 Task: Add username "wilsick".
Action: Mouse moved to (701, 93)
Screenshot: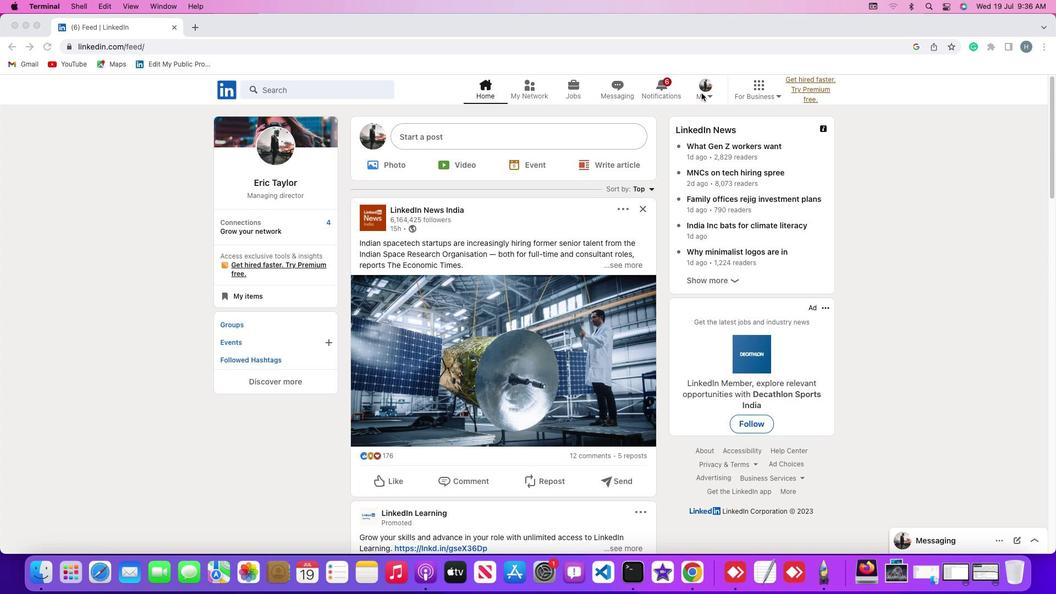 
Action: Mouse pressed left at (701, 93)
Screenshot: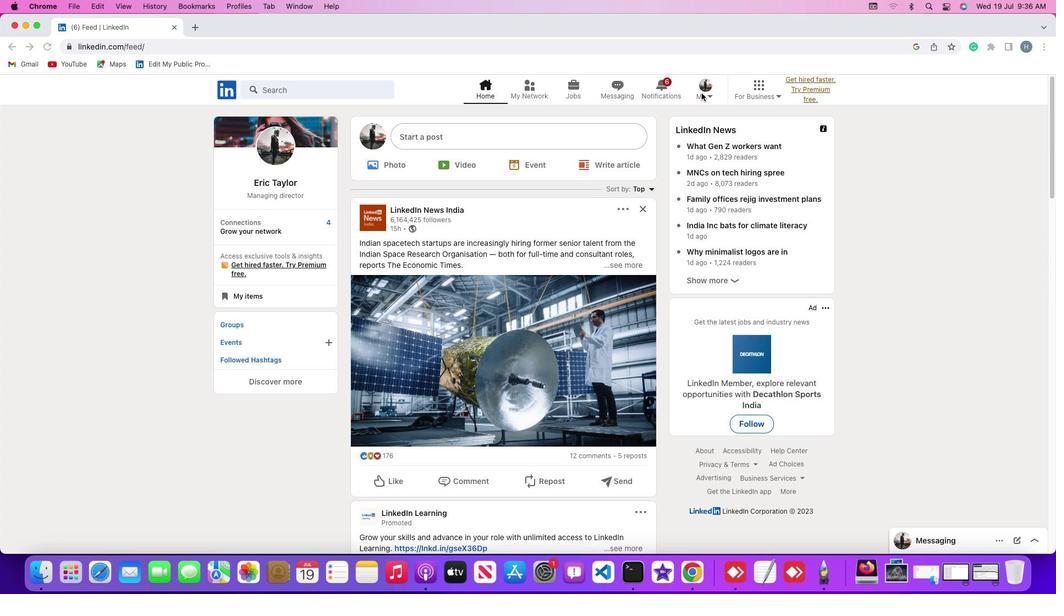 
Action: Mouse moved to (711, 94)
Screenshot: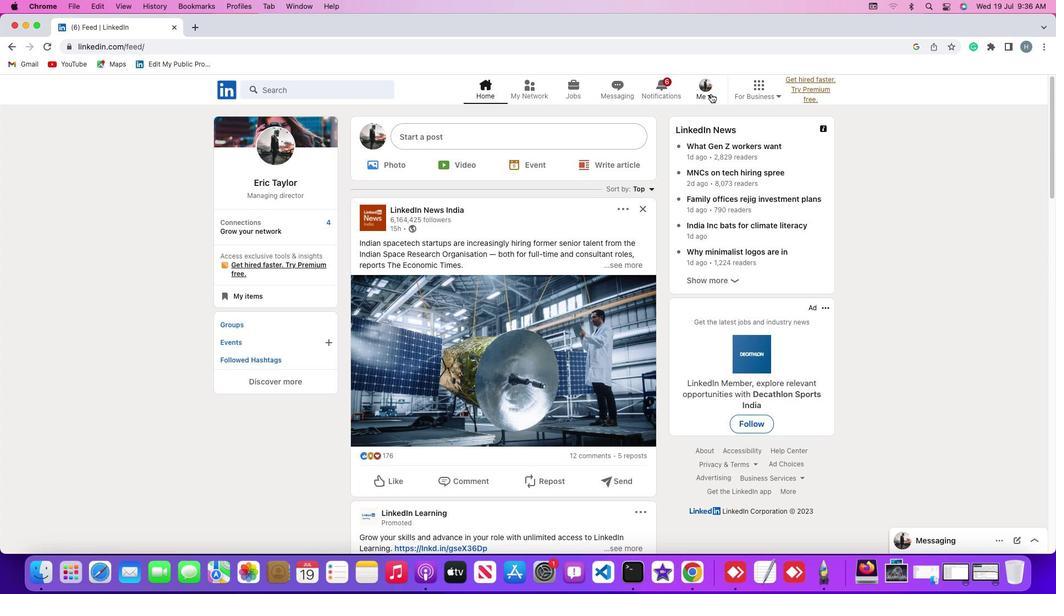 
Action: Mouse pressed left at (711, 94)
Screenshot: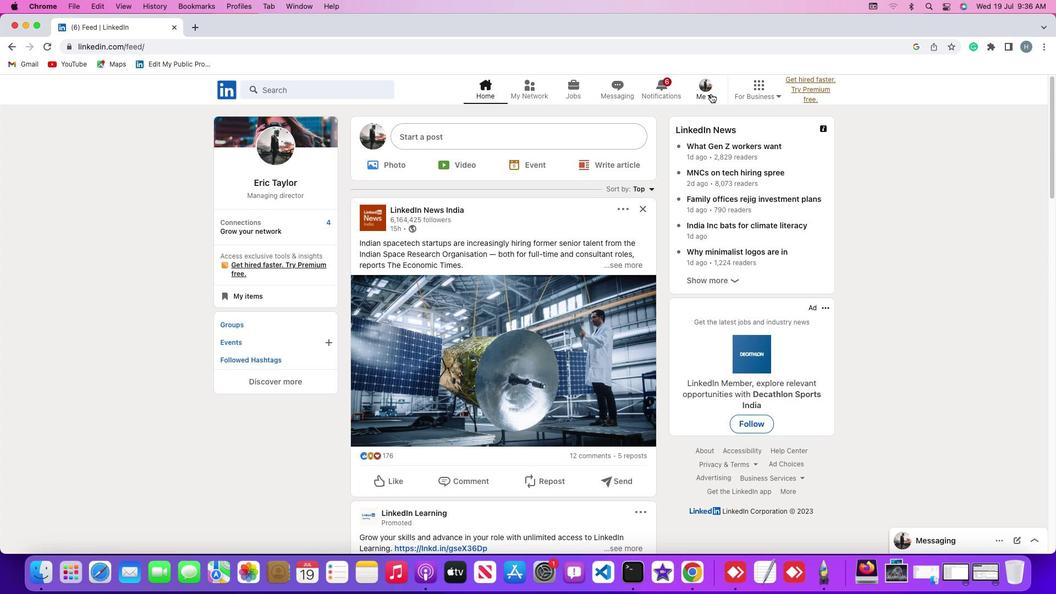 
Action: Mouse moved to (697, 151)
Screenshot: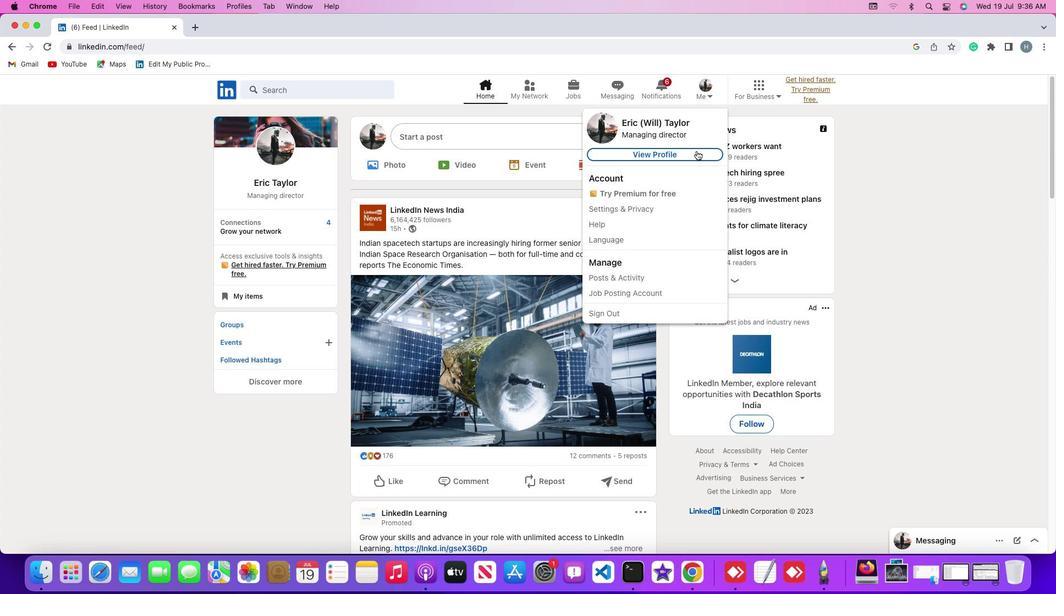 
Action: Mouse pressed left at (697, 151)
Screenshot: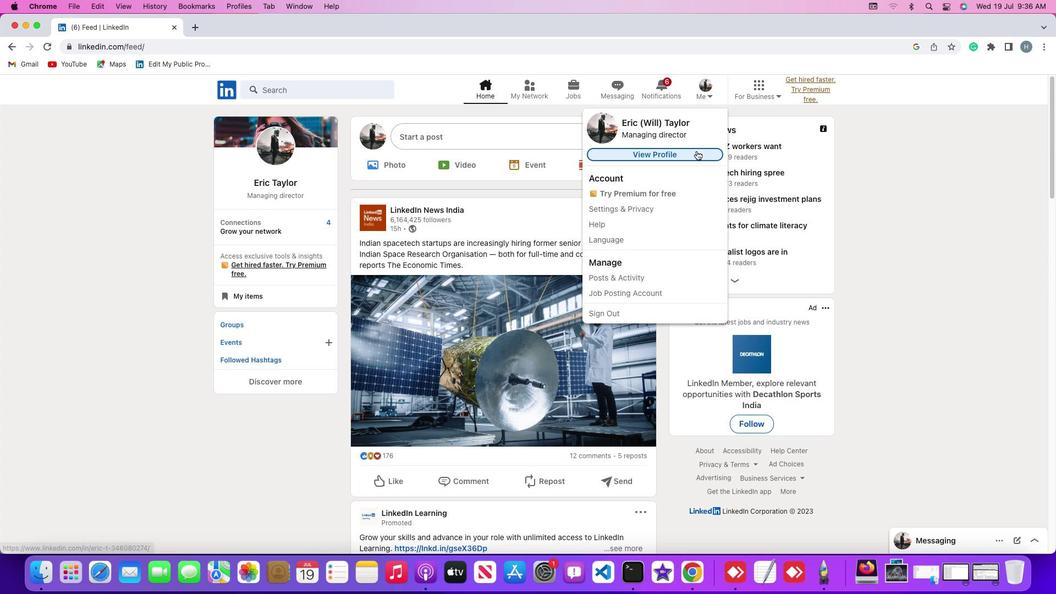 
Action: Mouse moved to (629, 245)
Screenshot: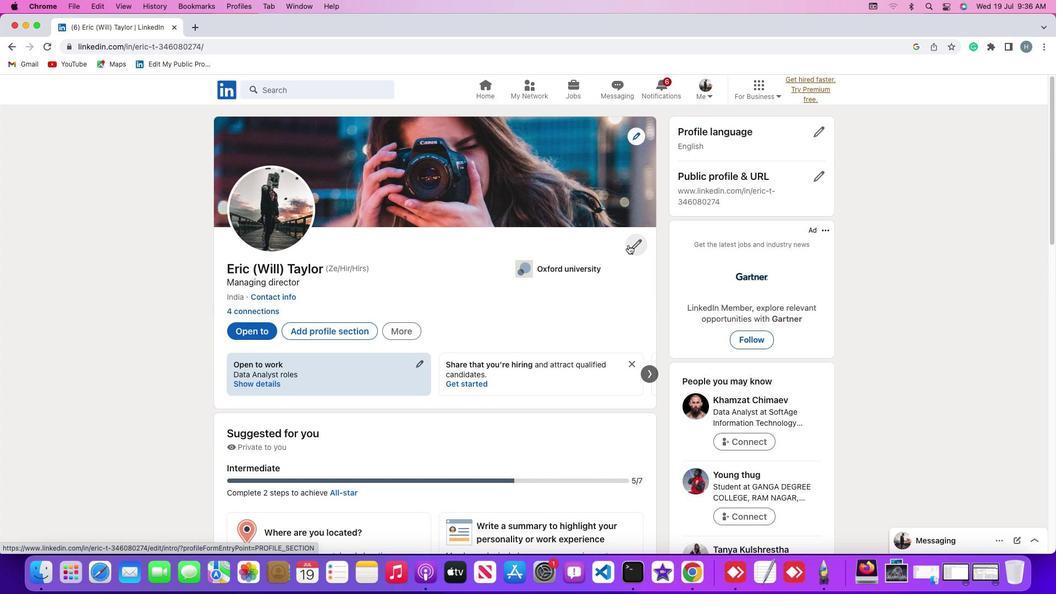 
Action: Mouse pressed left at (629, 245)
Screenshot: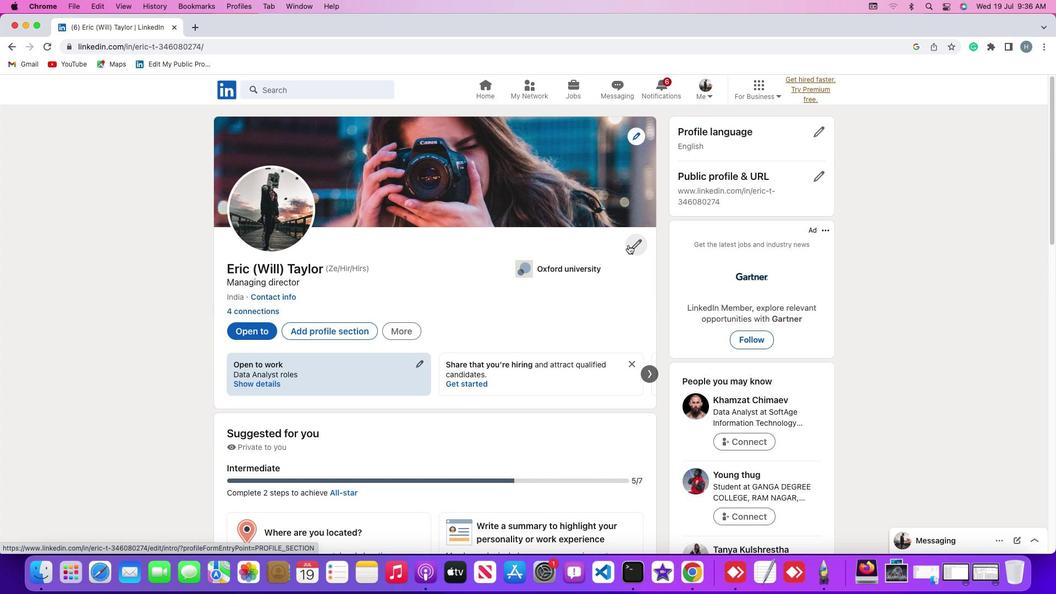 
Action: Mouse moved to (511, 321)
Screenshot: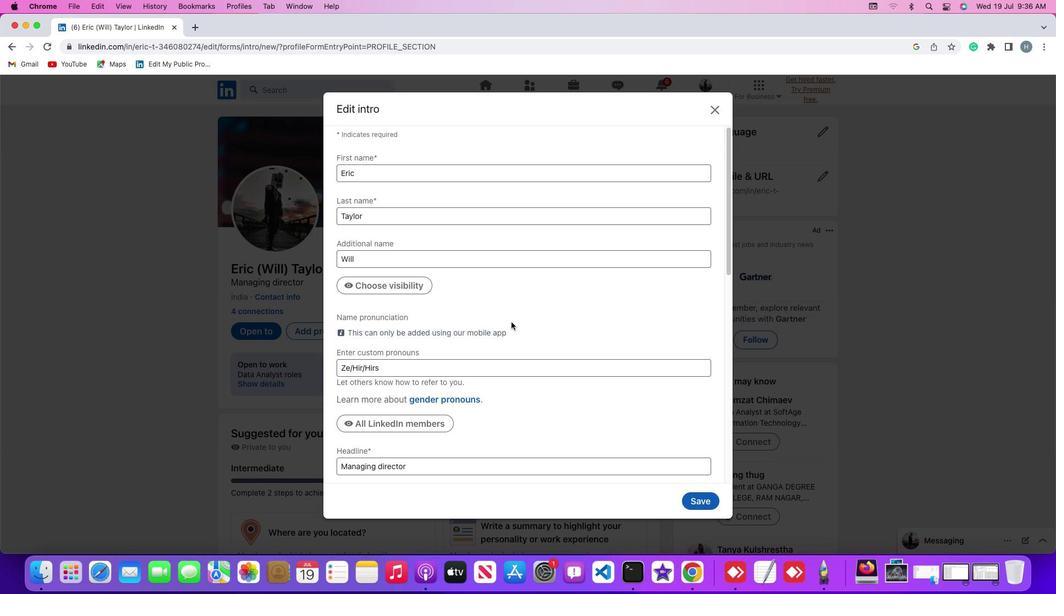 
Action: Mouse scrolled (511, 321) with delta (0, 0)
Screenshot: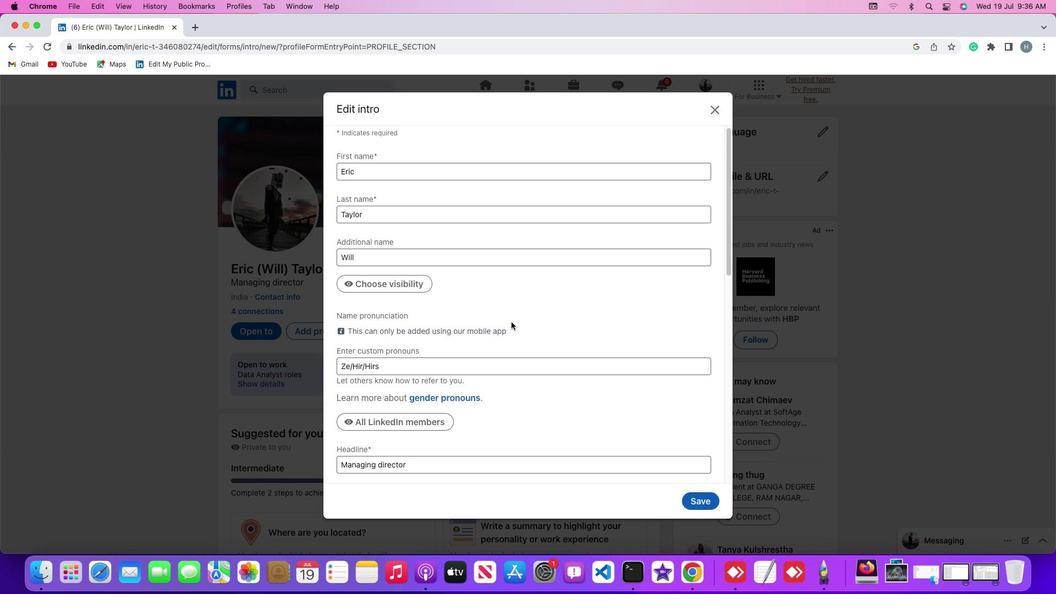 
Action: Mouse scrolled (511, 321) with delta (0, 0)
Screenshot: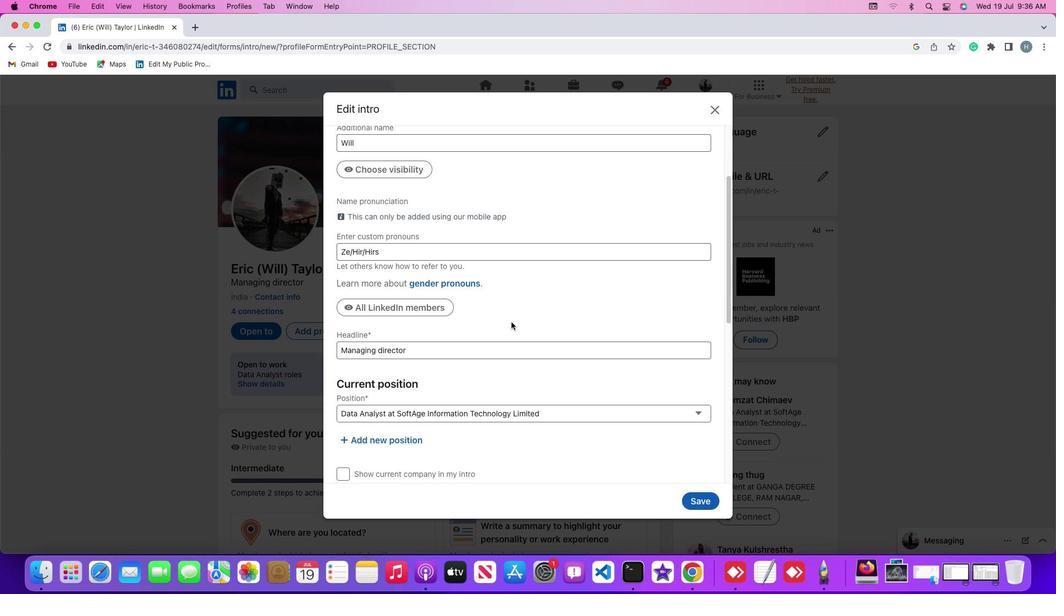 
Action: Mouse scrolled (511, 321) with delta (0, -1)
Screenshot: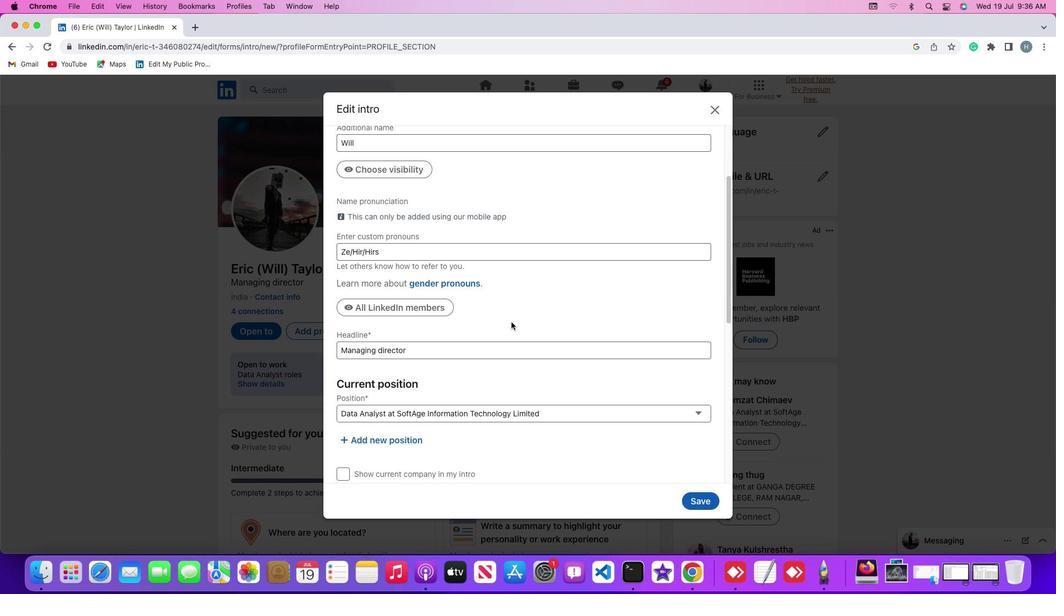 
Action: Mouse scrolled (511, 321) with delta (0, -2)
Screenshot: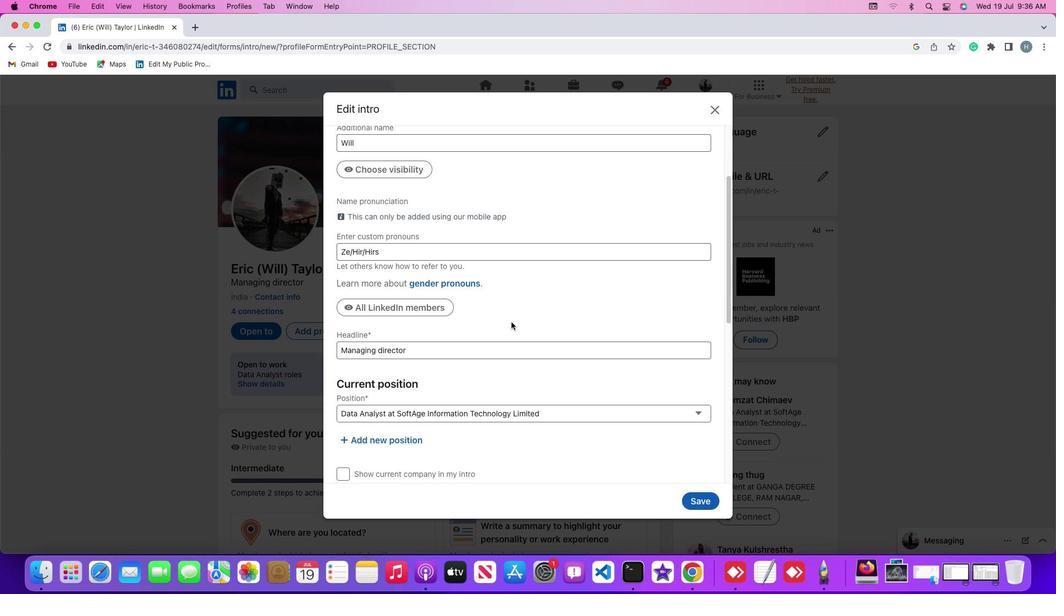 
Action: Mouse scrolled (511, 321) with delta (0, -3)
Screenshot: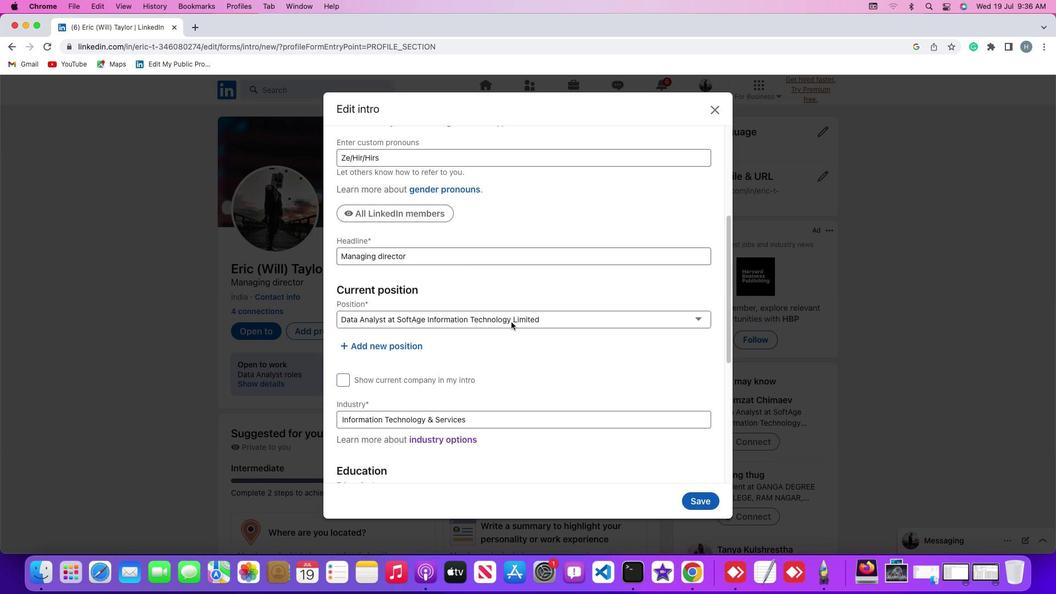 
Action: Mouse scrolled (511, 321) with delta (0, -3)
Screenshot: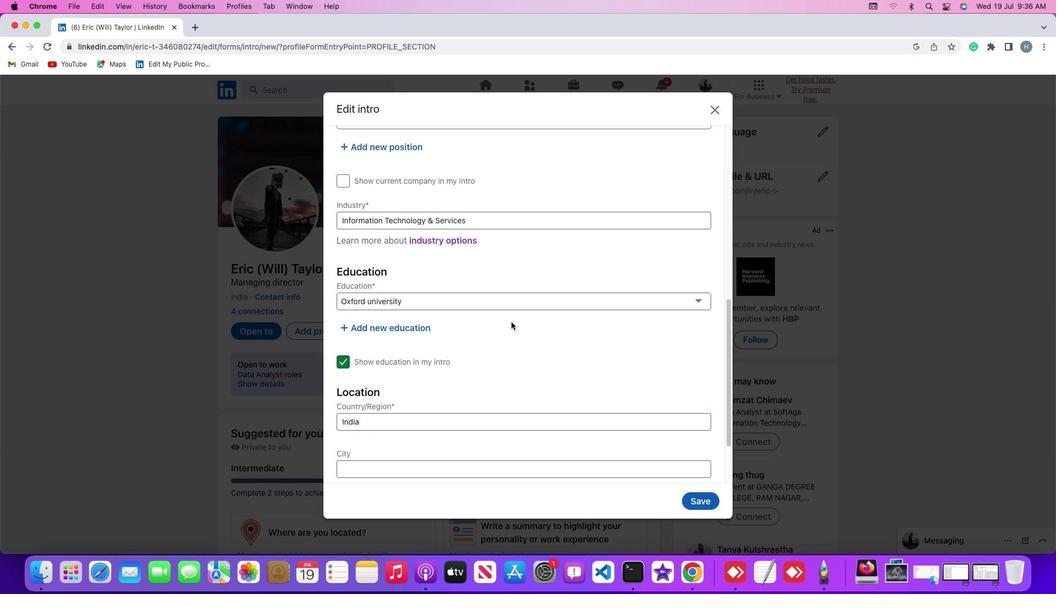 
Action: Mouse scrolled (511, 321) with delta (0, -3)
Screenshot: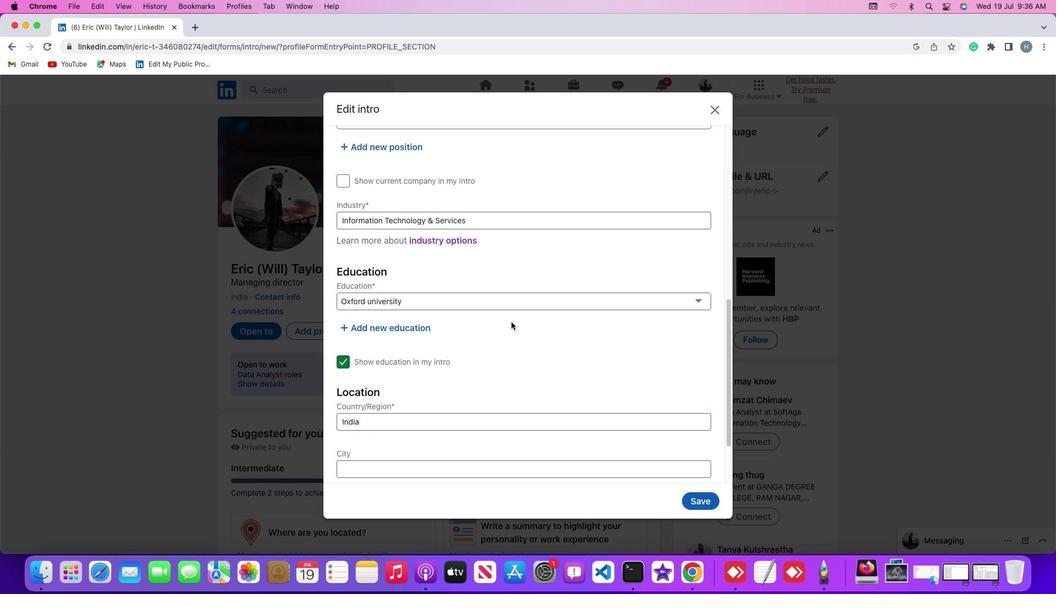 
Action: Mouse scrolled (511, 321) with delta (0, 0)
Screenshot: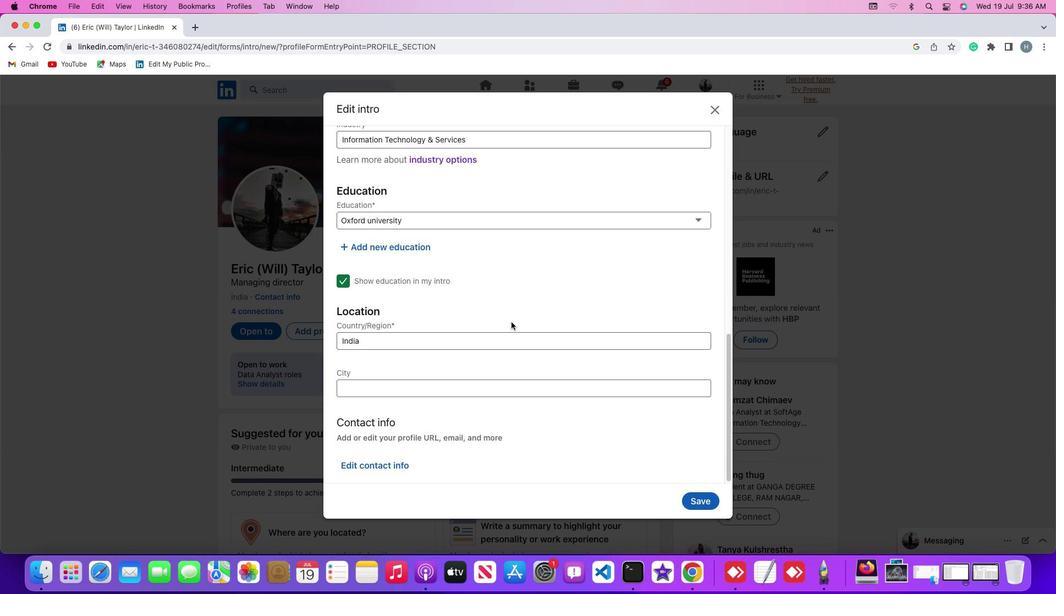 
Action: Mouse scrolled (511, 321) with delta (0, 0)
Screenshot: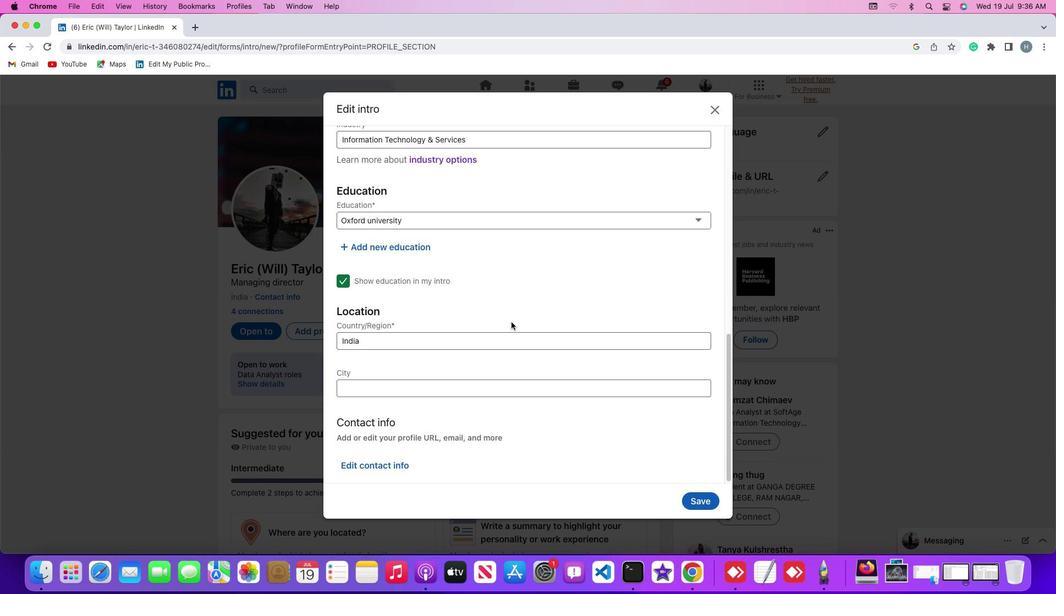 
Action: Mouse scrolled (511, 321) with delta (0, -1)
Screenshot: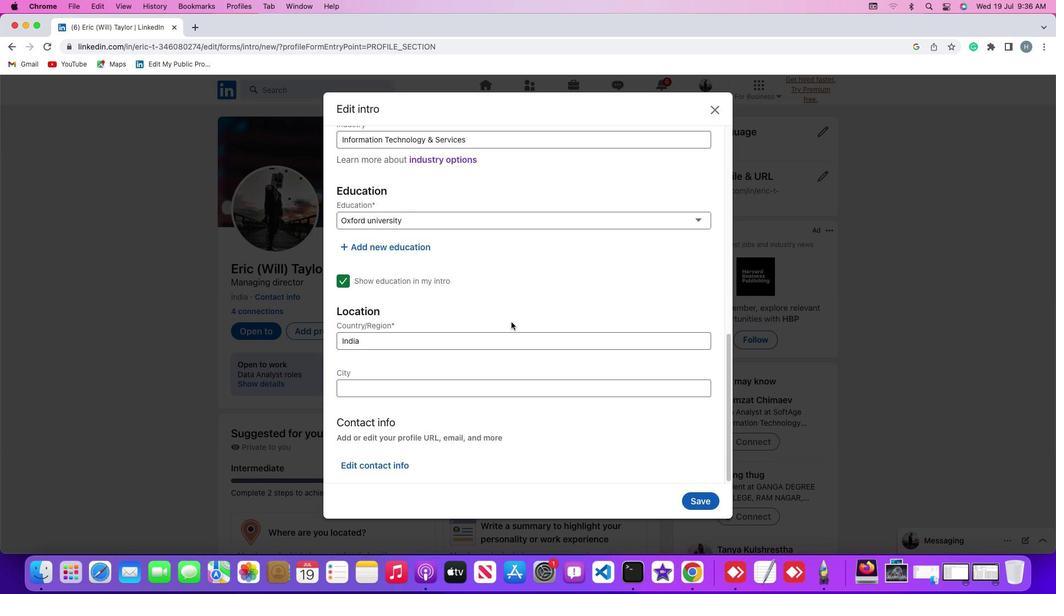
Action: Mouse scrolled (511, 321) with delta (0, -2)
Screenshot: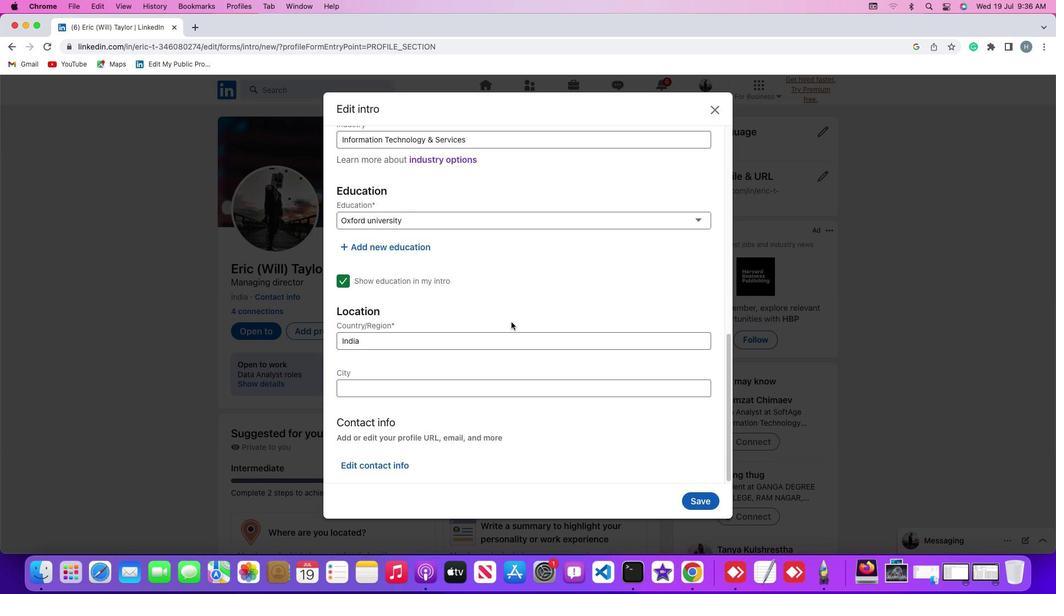 
Action: Mouse scrolled (511, 321) with delta (0, -3)
Screenshot: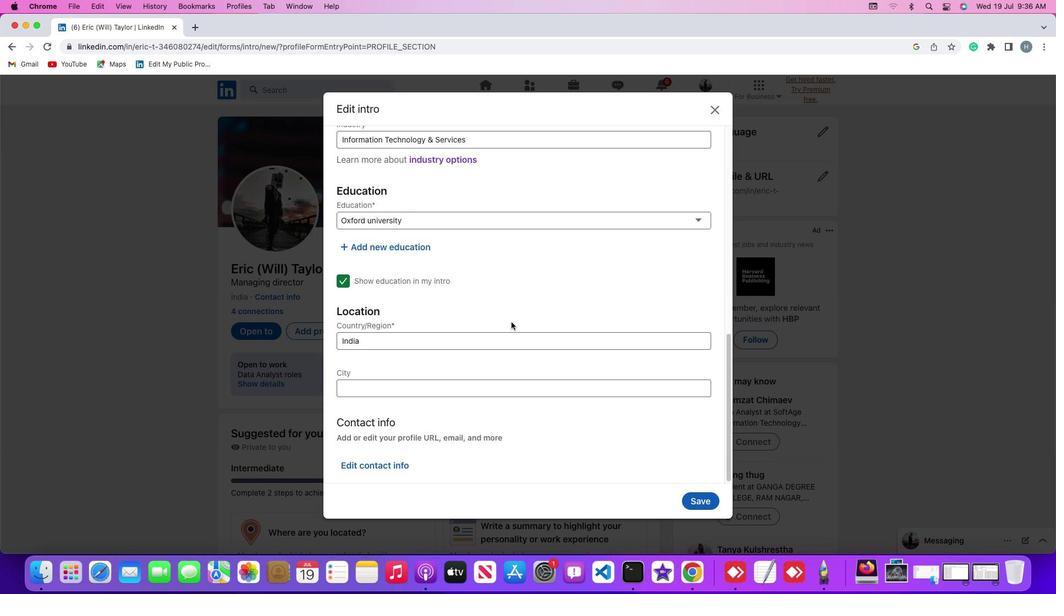 
Action: Mouse scrolled (511, 321) with delta (0, -3)
Screenshot: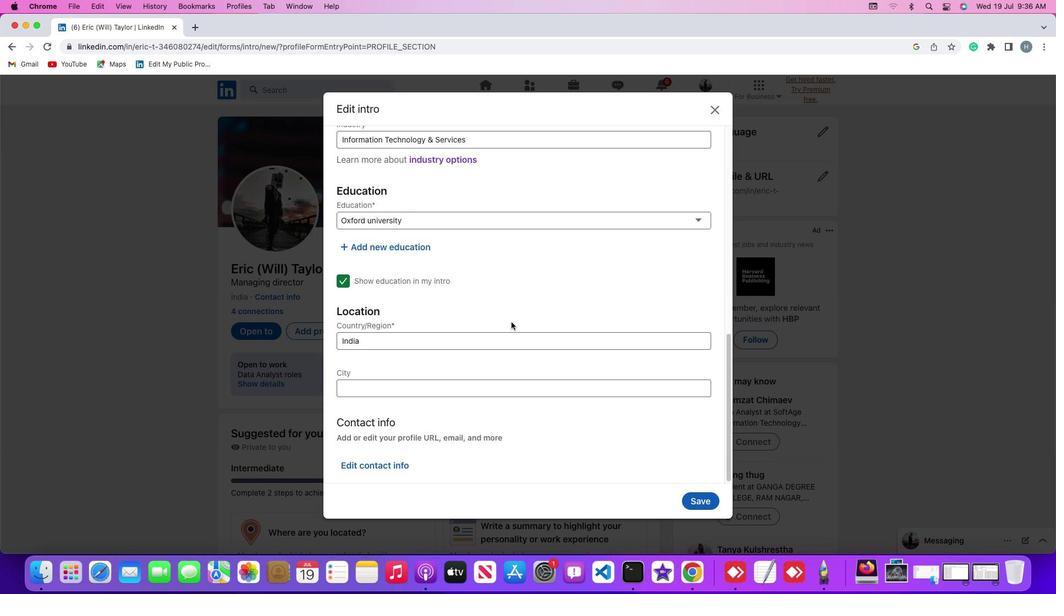 
Action: Mouse moved to (399, 466)
Screenshot: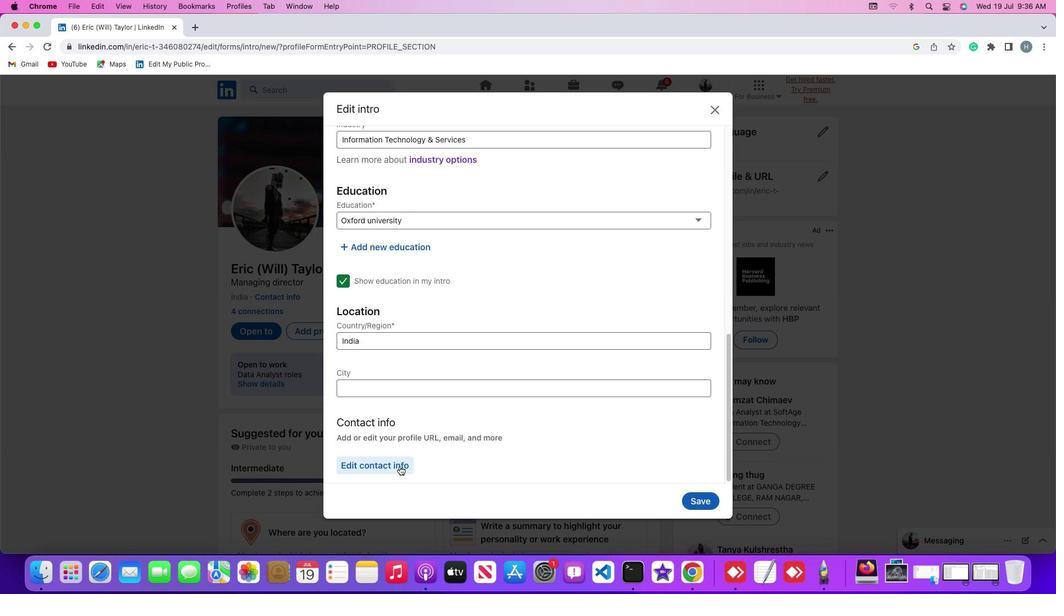 
Action: Mouse pressed left at (399, 466)
Screenshot: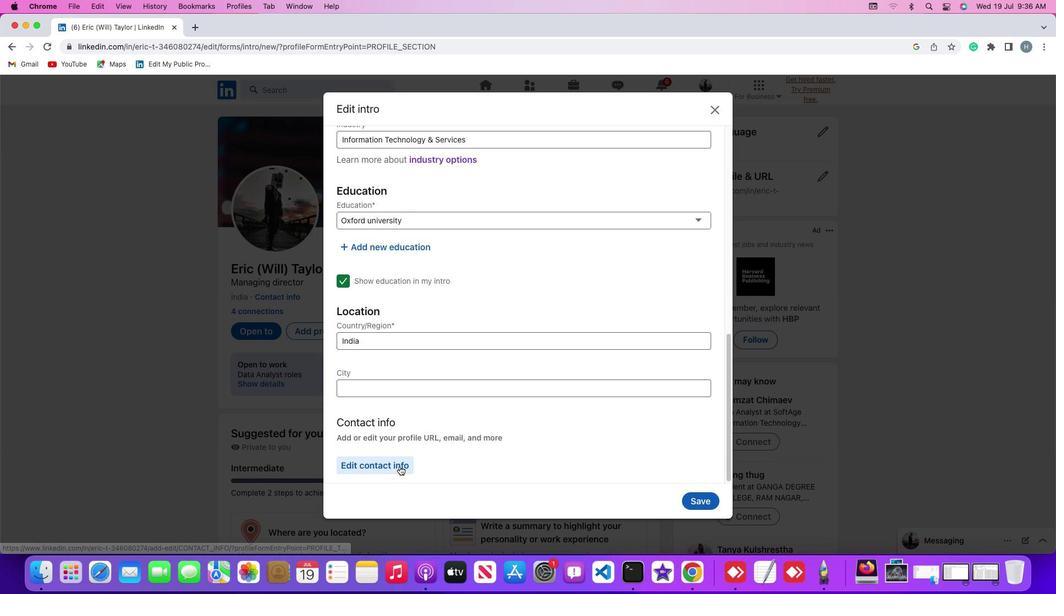 
Action: Mouse moved to (509, 335)
Screenshot: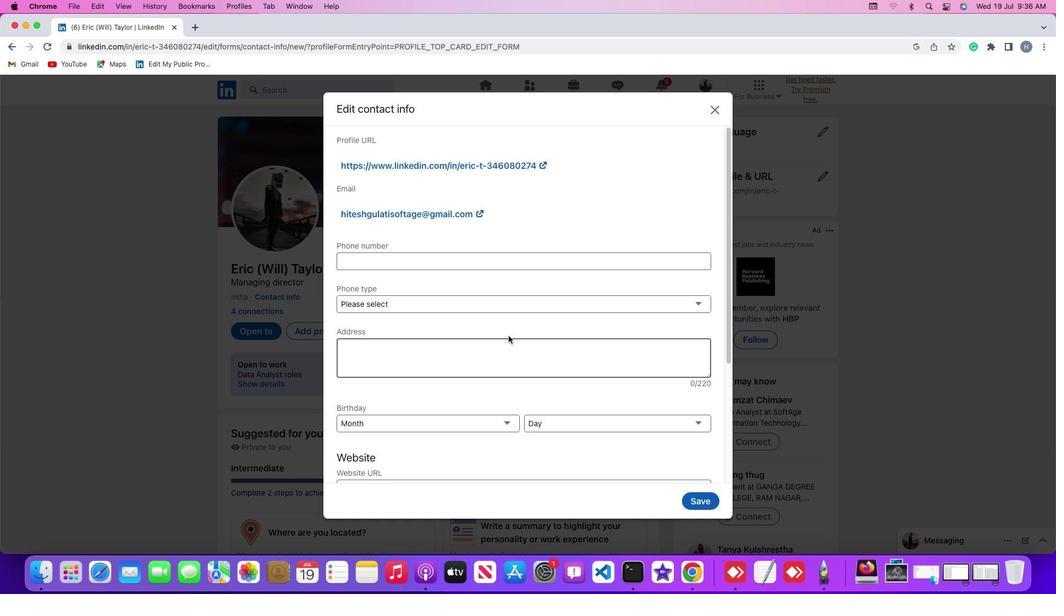
Action: Mouse scrolled (509, 335) with delta (0, 0)
Screenshot: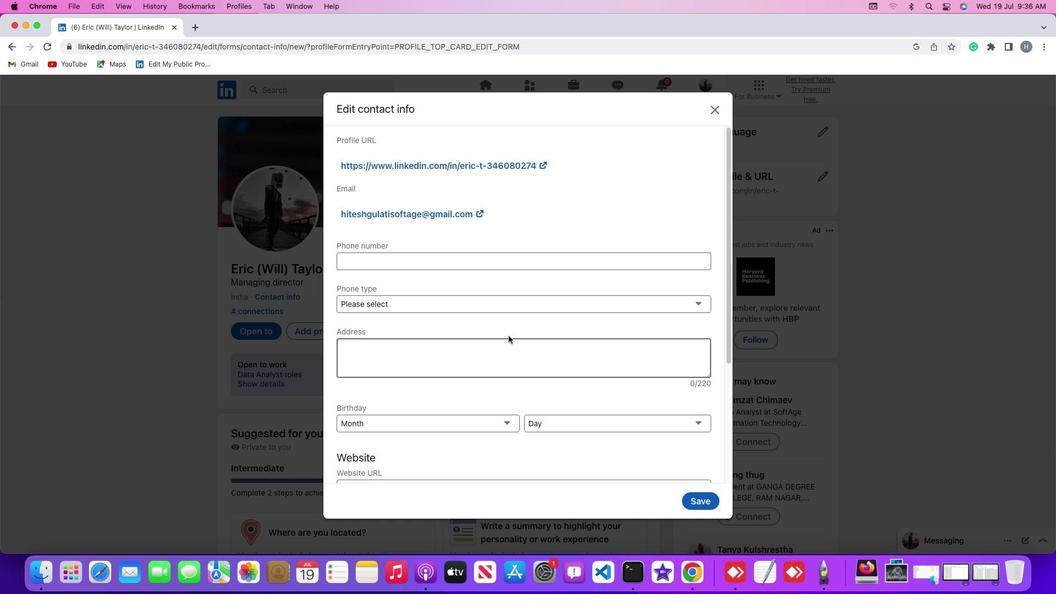 
Action: Mouse scrolled (509, 335) with delta (0, 0)
Screenshot: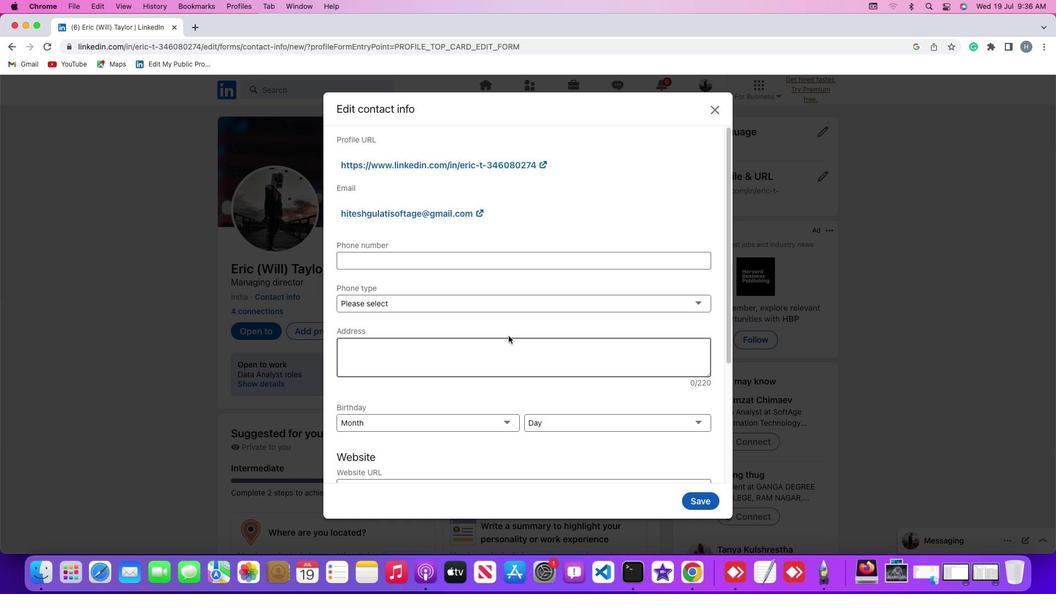 
Action: Mouse scrolled (509, 335) with delta (0, -1)
Screenshot: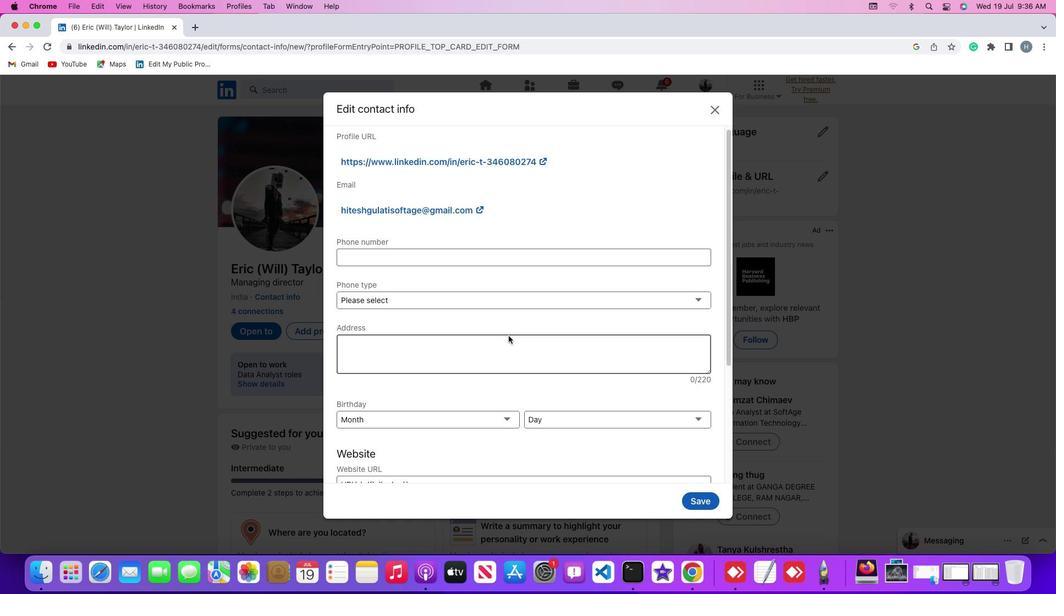 
Action: Mouse scrolled (509, 335) with delta (0, -2)
Screenshot: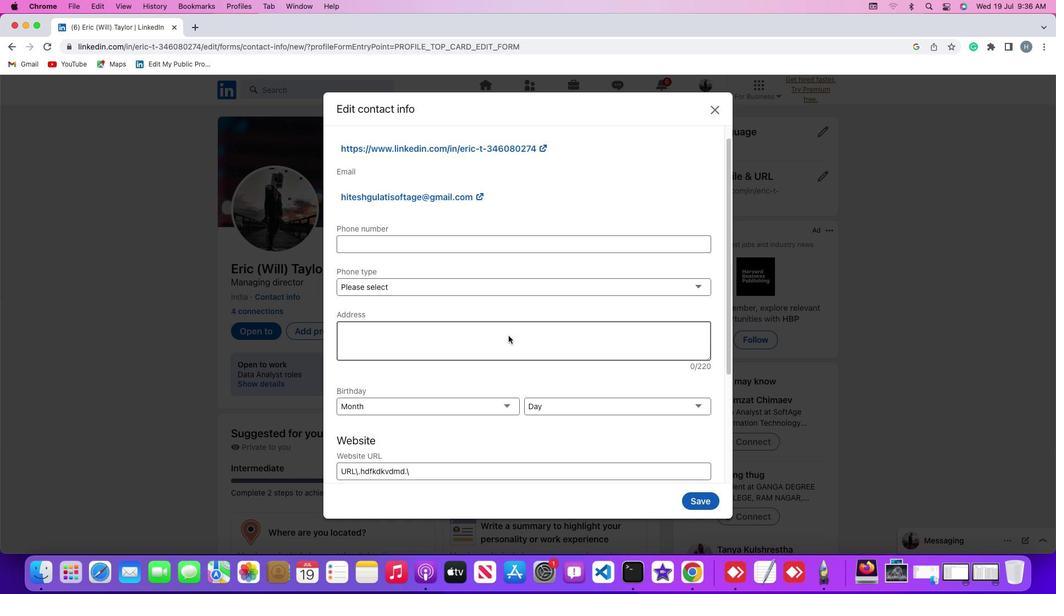 
Action: Mouse scrolled (509, 335) with delta (0, -2)
Screenshot: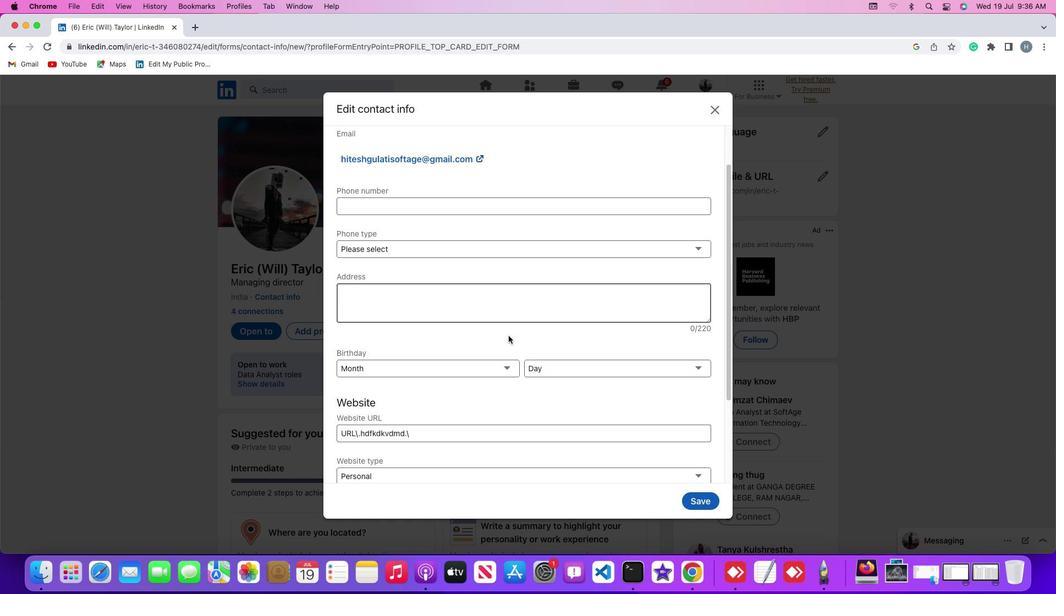 
Action: Mouse scrolled (509, 335) with delta (0, 0)
Screenshot: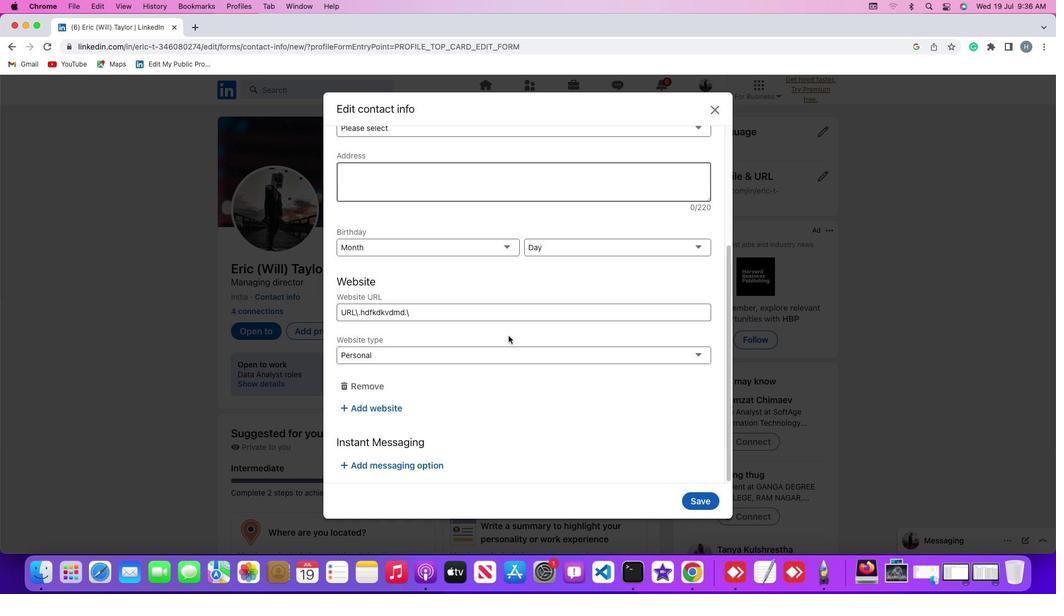 
Action: Mouse scrolled (509, 335) with delta (0, 0)
Screenshot: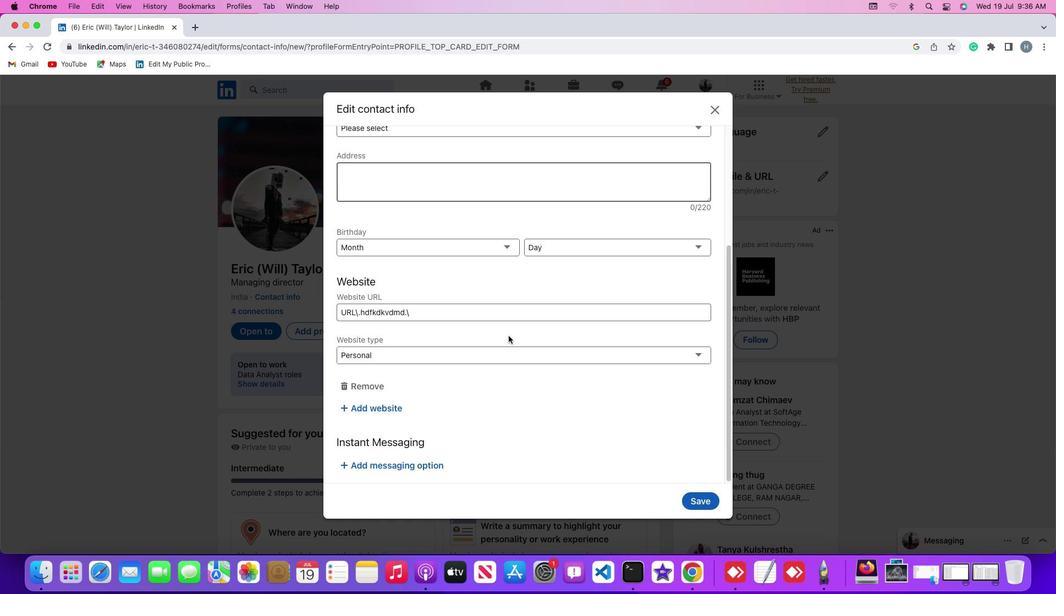 
Action: Mouse scrolled (509, 335) with delta (0, -1)
Screenshot: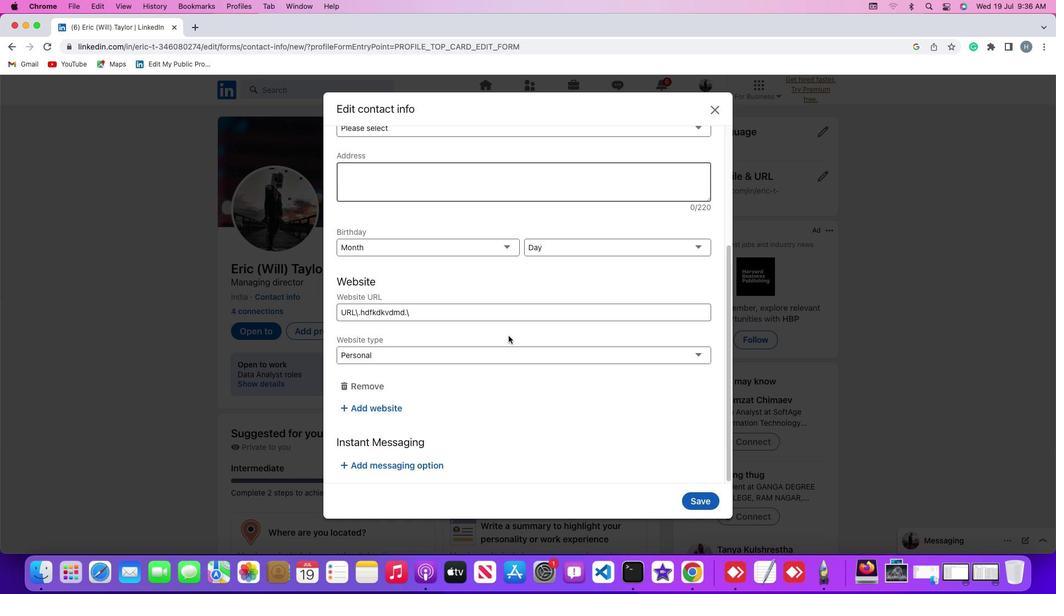 
Action: Mouse scrolled (509, 335) with delta (0, -2)
Screenshot: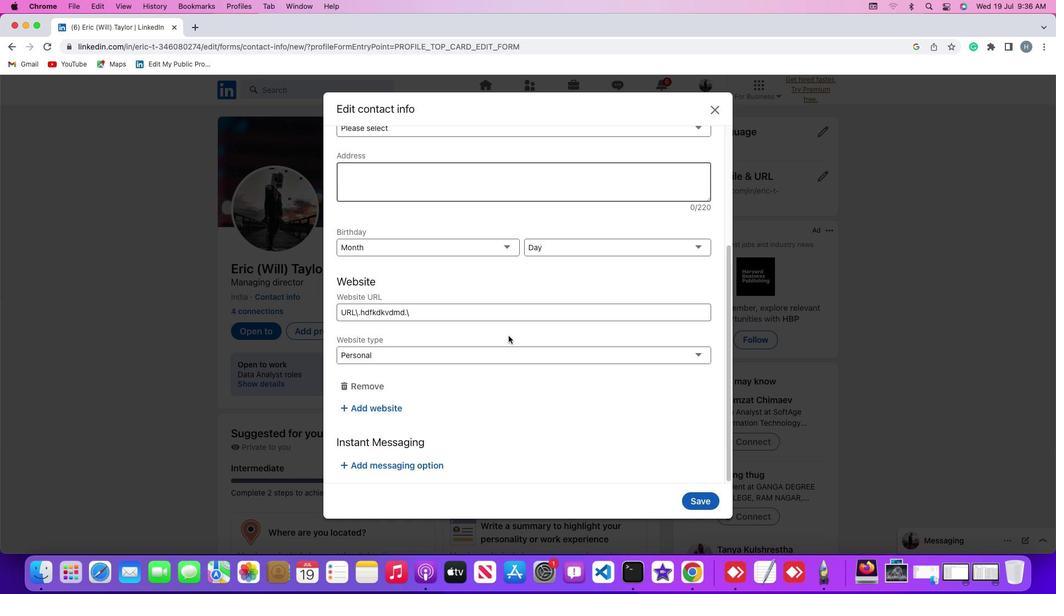 
Action: Mouse scrolled (509, 335) with delta (0, -2)
Screenshot: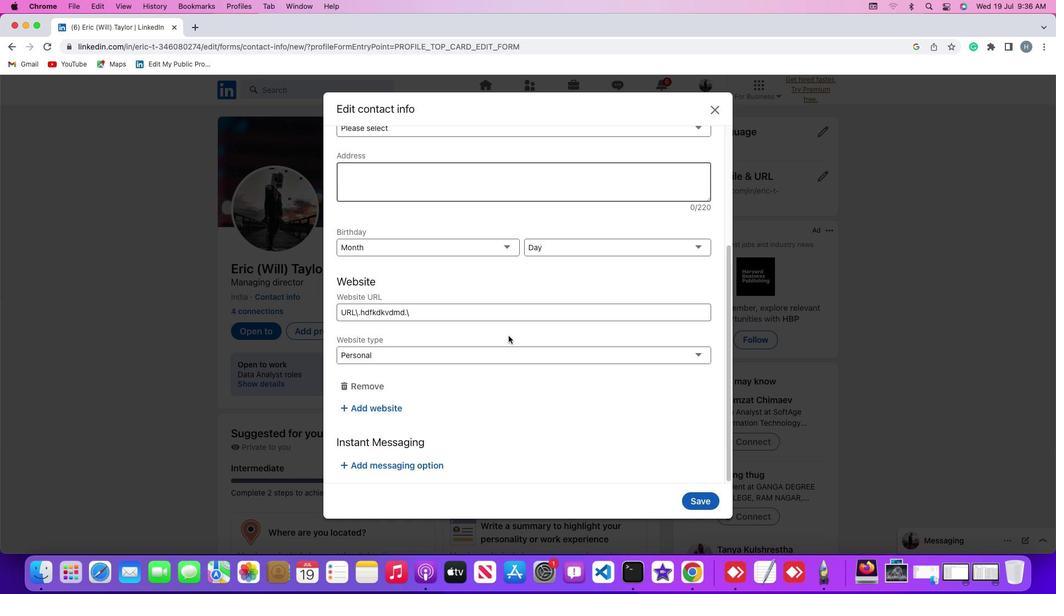 
Action: Mouse moved to (415, 463)
Screenshot: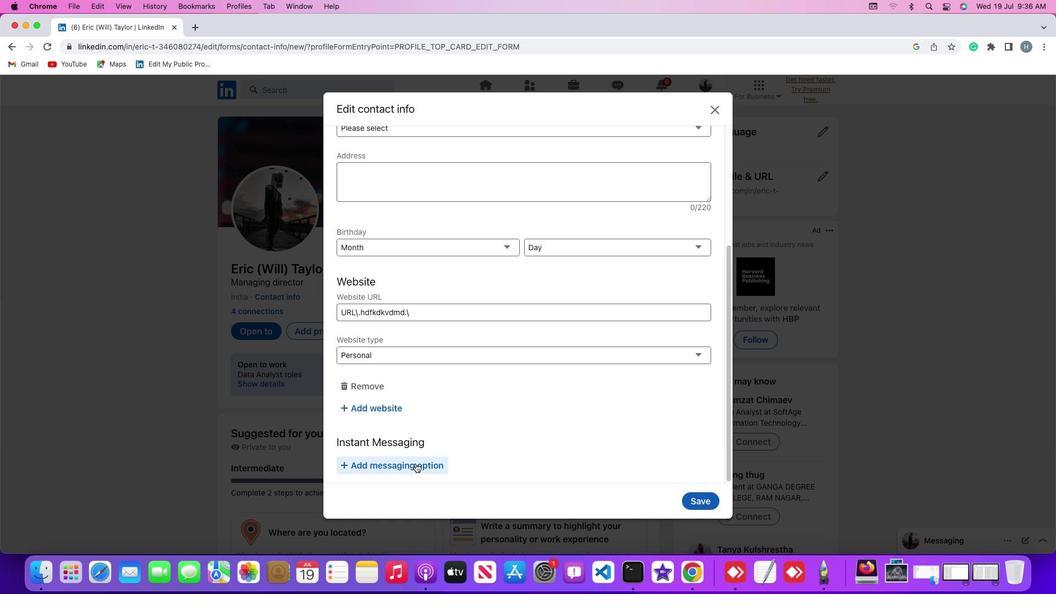 
Action: Mouse pressed left at (415, 463)
Screenshot: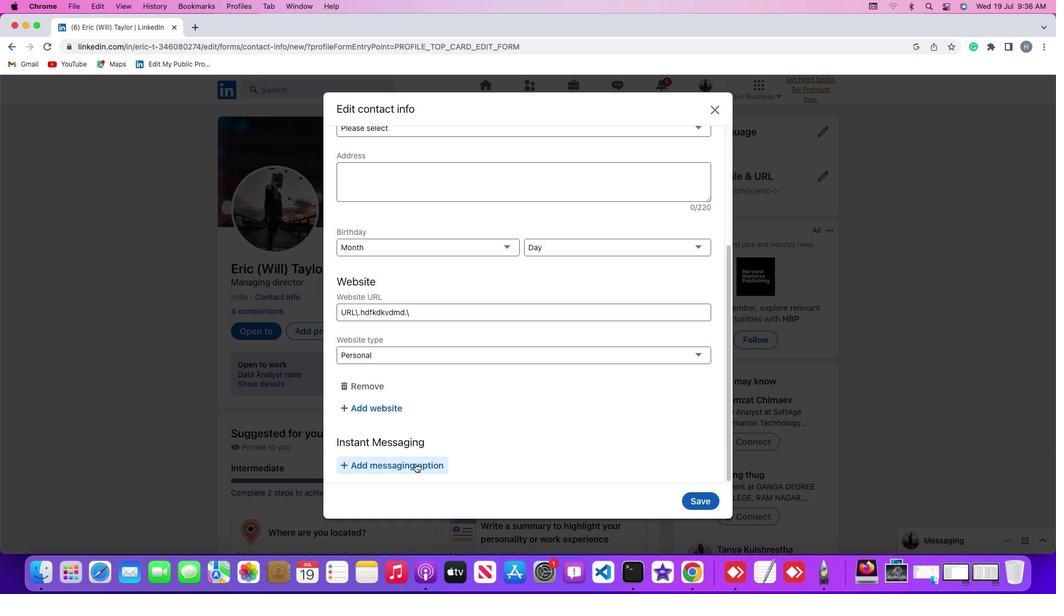 
Action: Mouse moved to (460, 412)
Screenshot: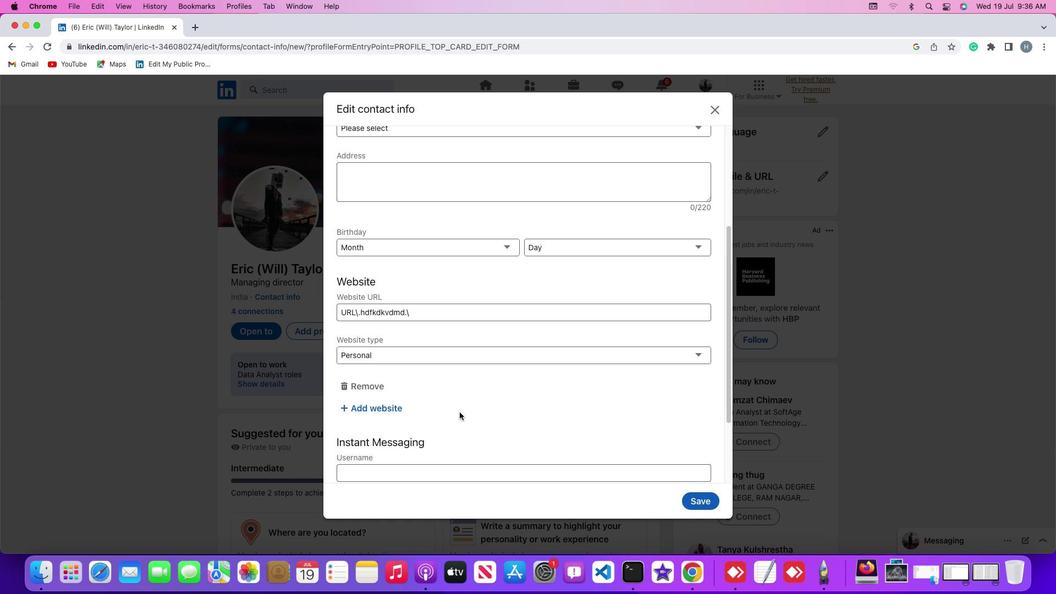 
Action: Mouse scrolled (460, 412) with delta (0, 0)
Screenshot: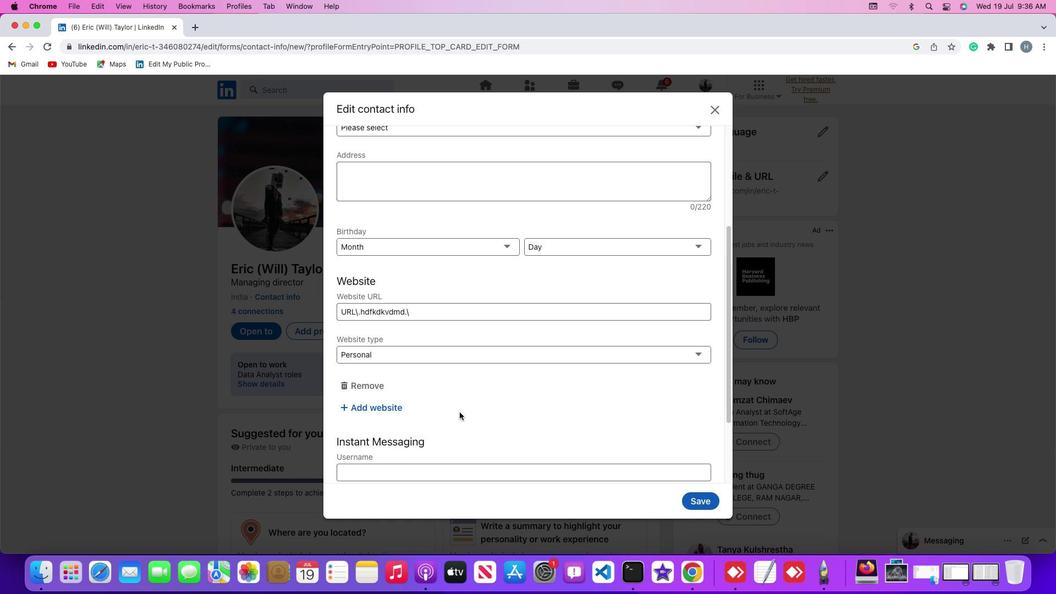 
Action: Mouse scrolled (460, 412) with delta (0, 0)
Screenshot: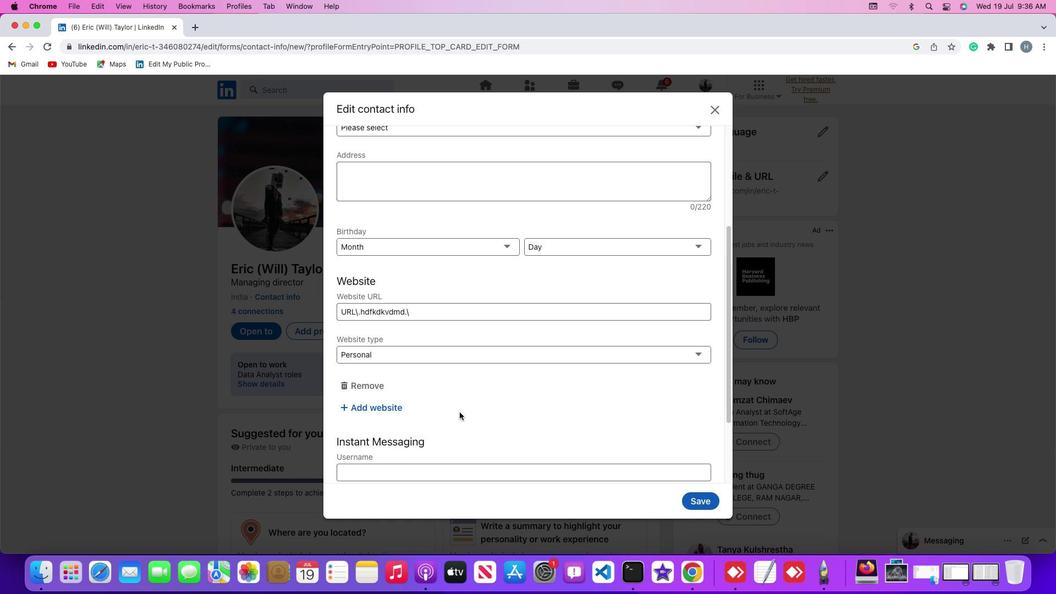 
Action: Mouse scrolled (460, 412) with delta (0, -1)
Screenshot: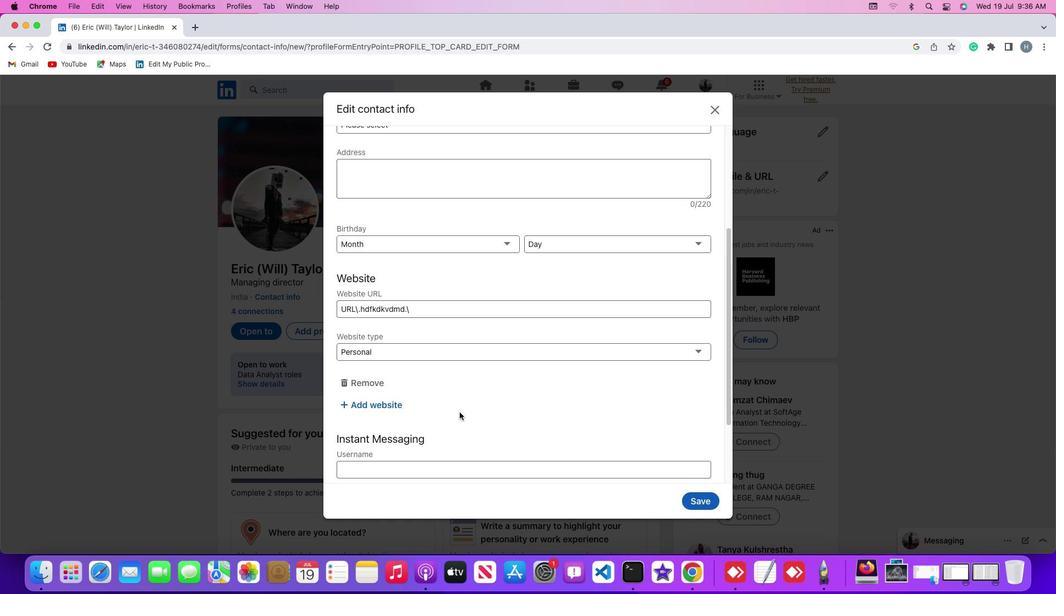 
Action: Mouse moved to (520, 375)
Screenshot: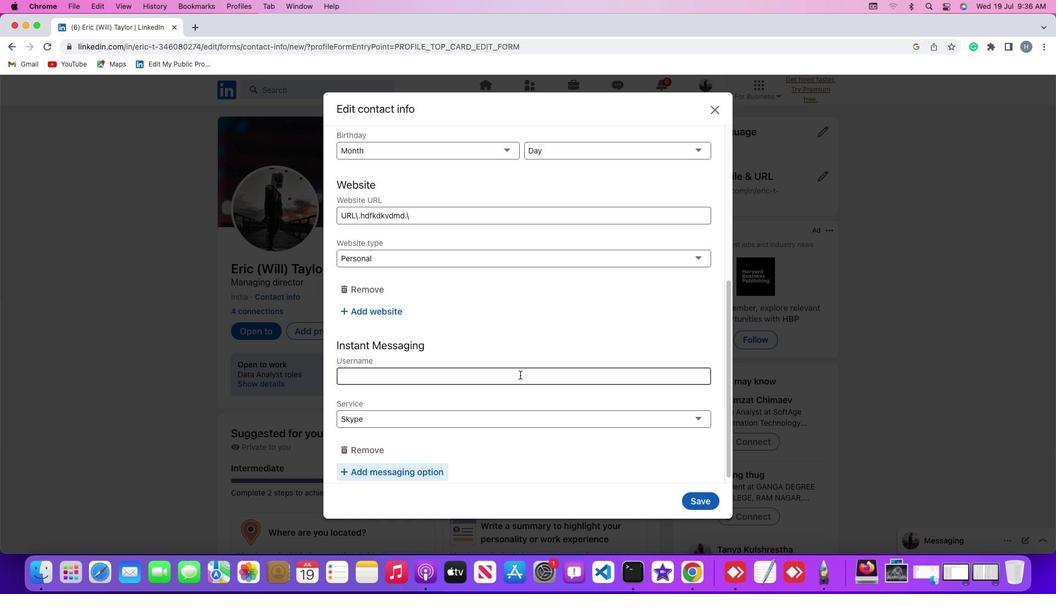 
Action: Mouse pressed left at (520, 375)
Screenshot: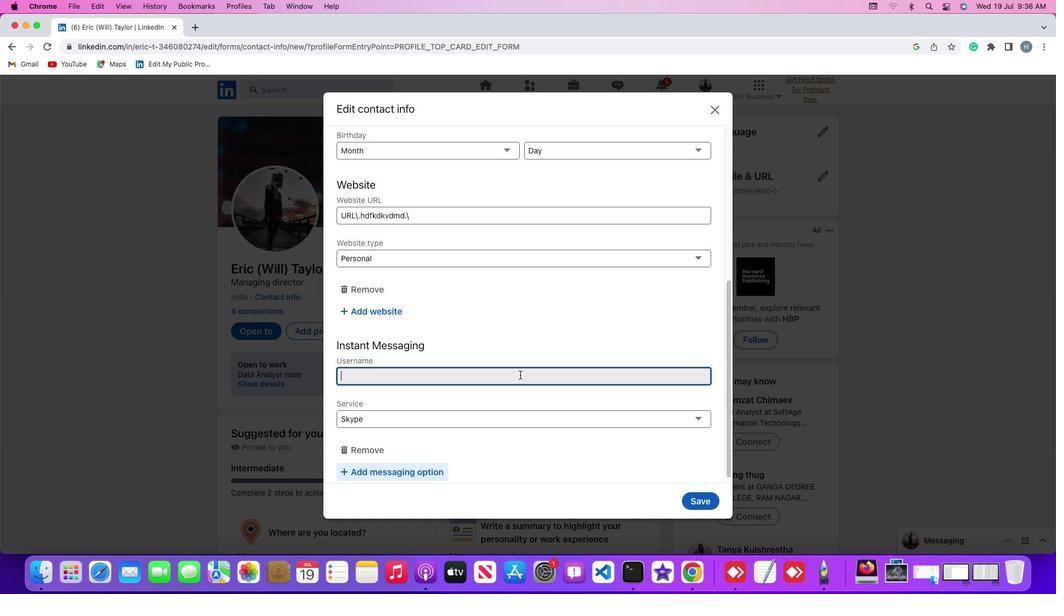 
Action: Key pressed Key.shift'W''i''l''s''i''c''k'
Screenshot: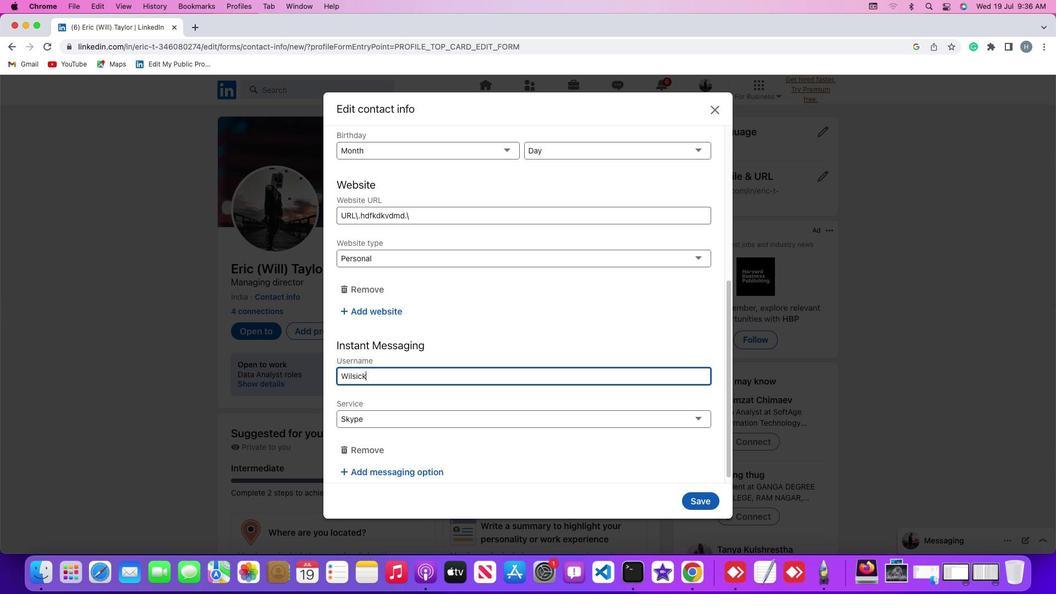 
Action: Mouse moved to (581, 396)
Screenshot: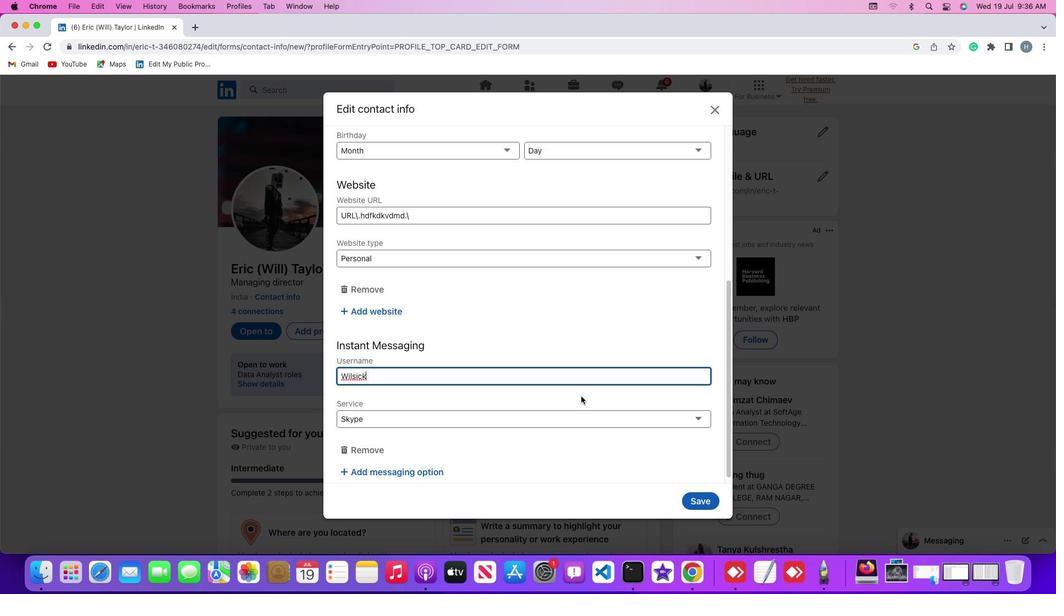 
